 Task: Search the place "Glendle Galleria way".
Action: Mouse moved to (879, 139)
Screenshot: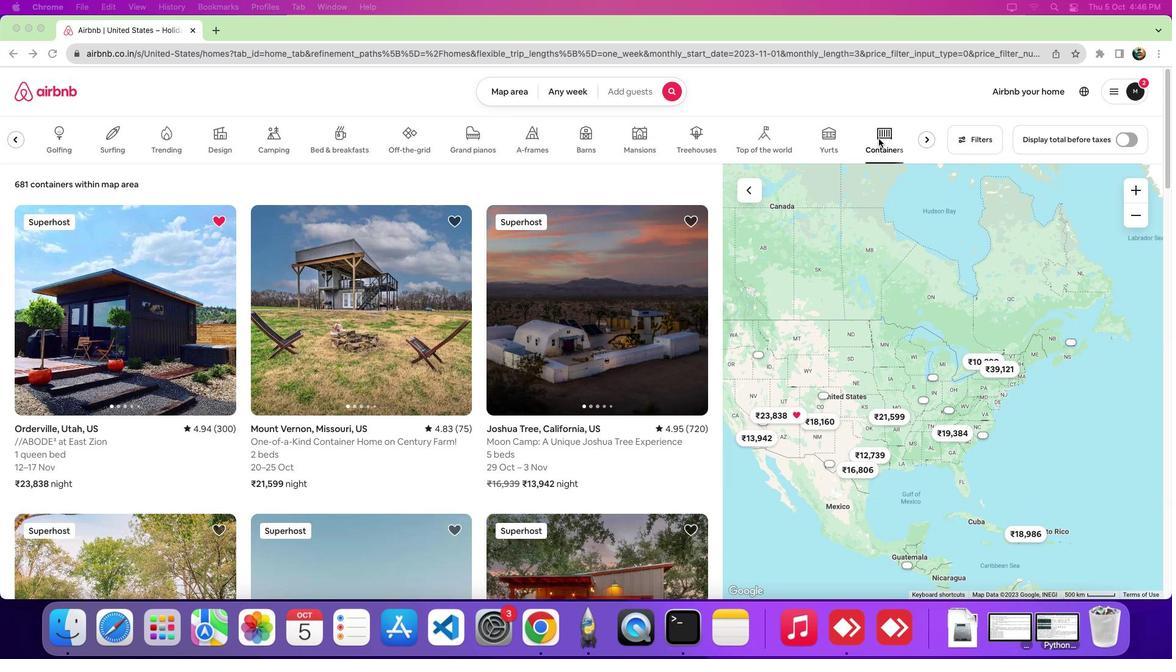 
Action: Mouse pressed left at (879, 139)
Screenshot: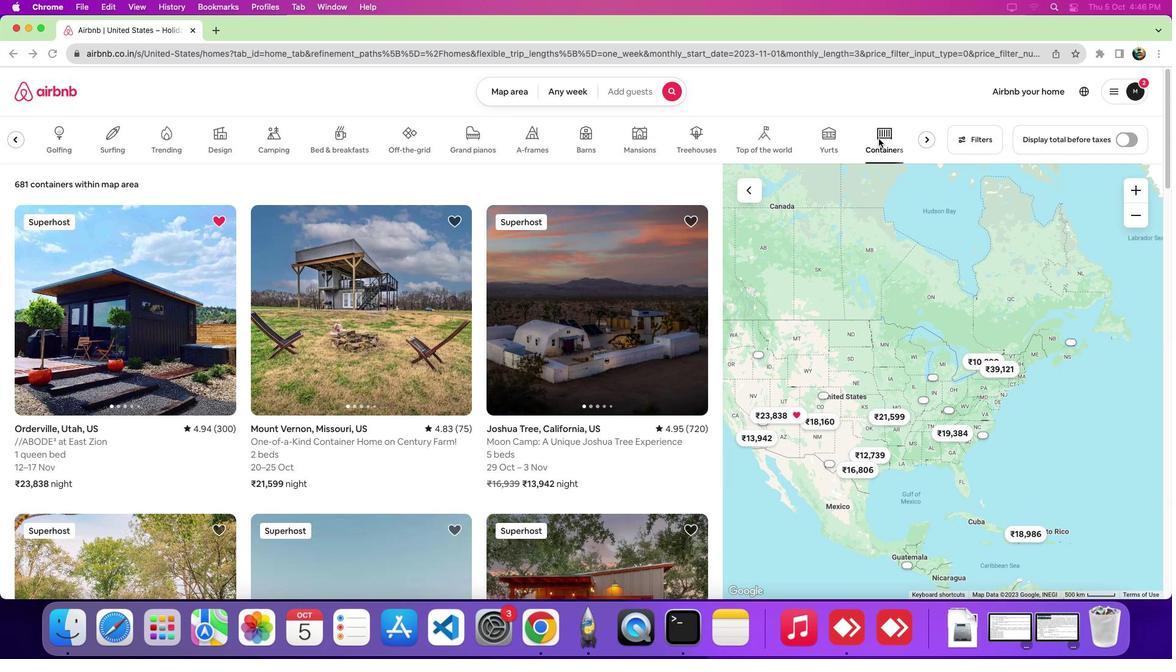 
Action: Mouse moved to (97, 339)
Screenshot: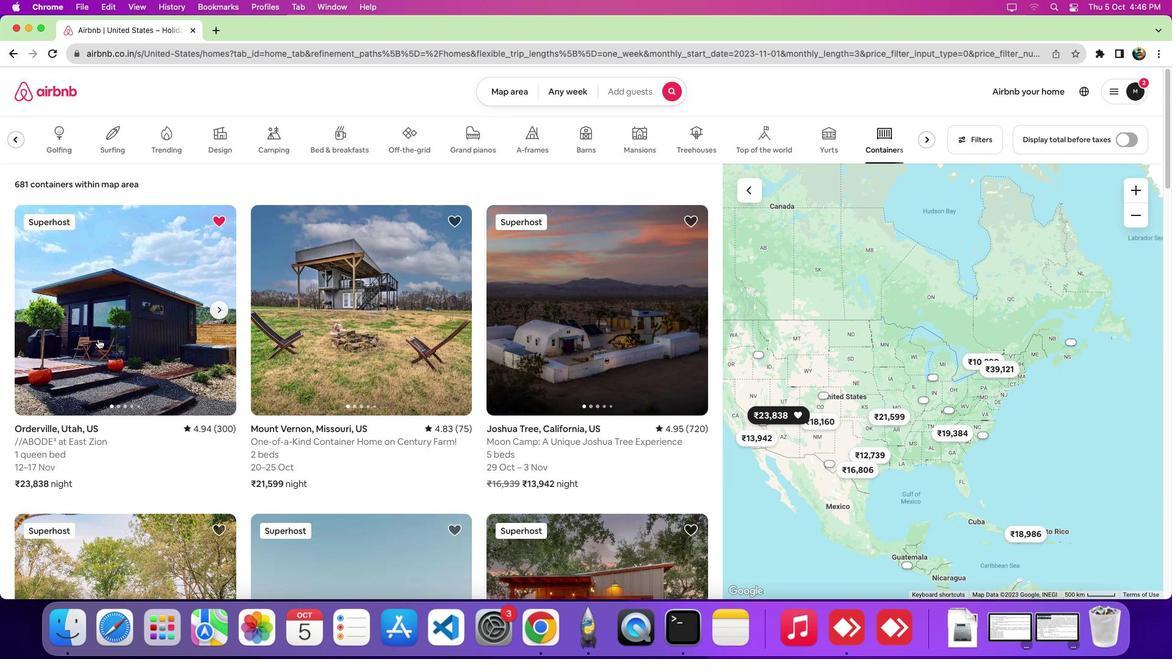 
Action: Mouse pressed left at (97, 339)
Screenshot: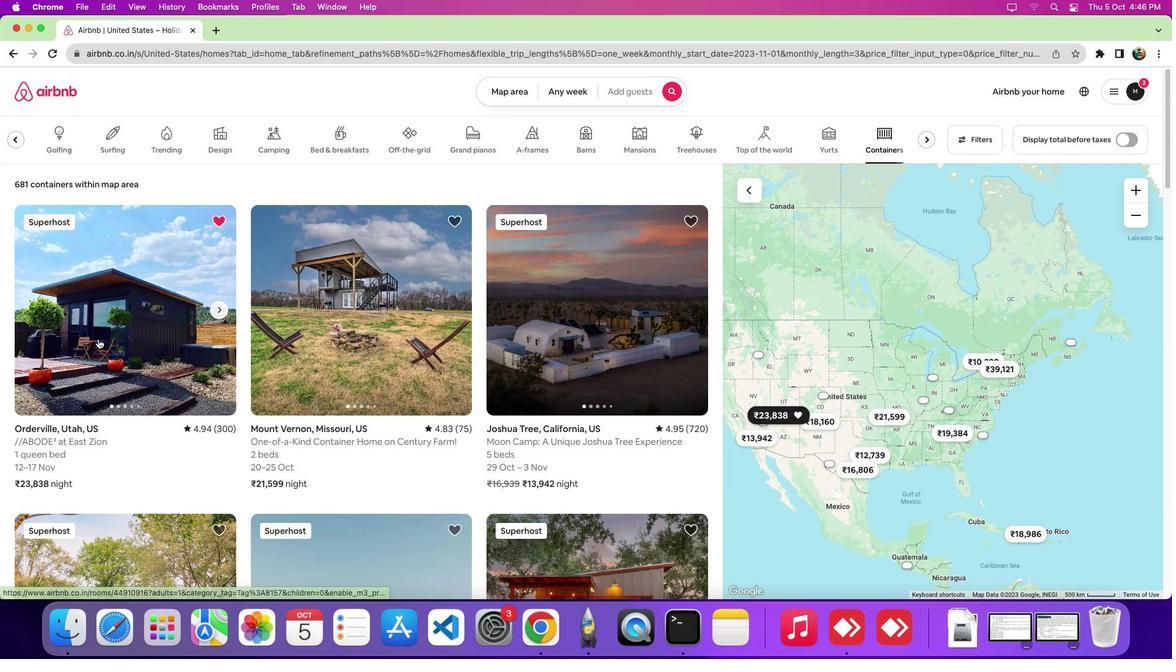 
Action: Mouse moved to (762, 415)
Screenshot: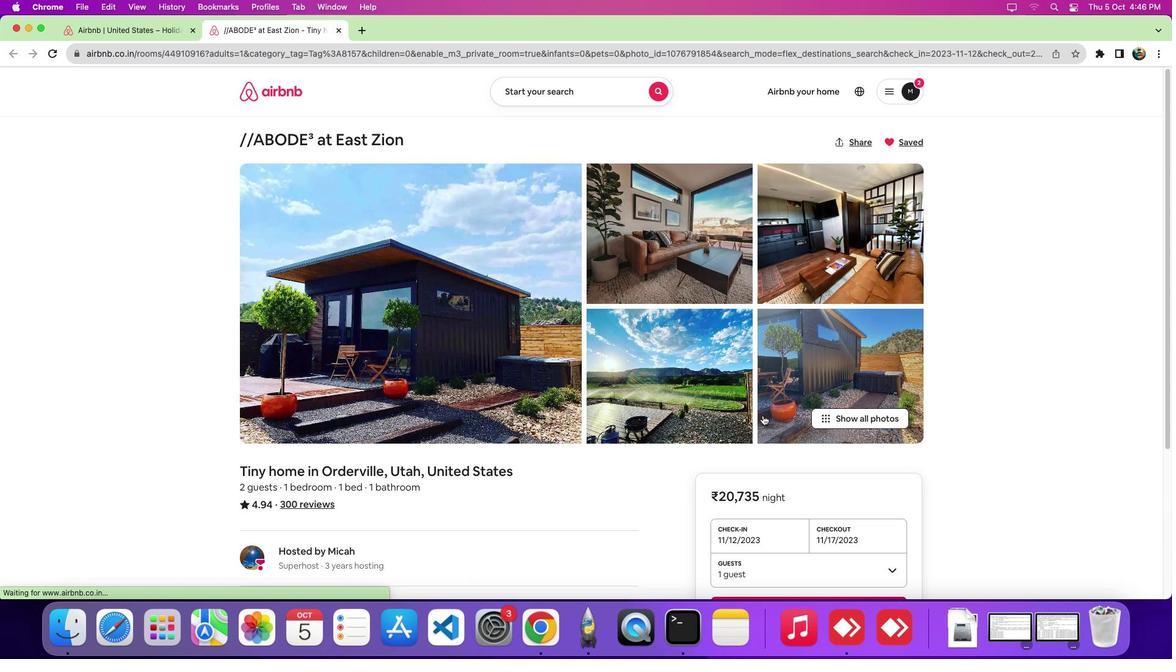 
Action: Mouse scrolled (762, 415) with delta (0, 0)
Screenshot: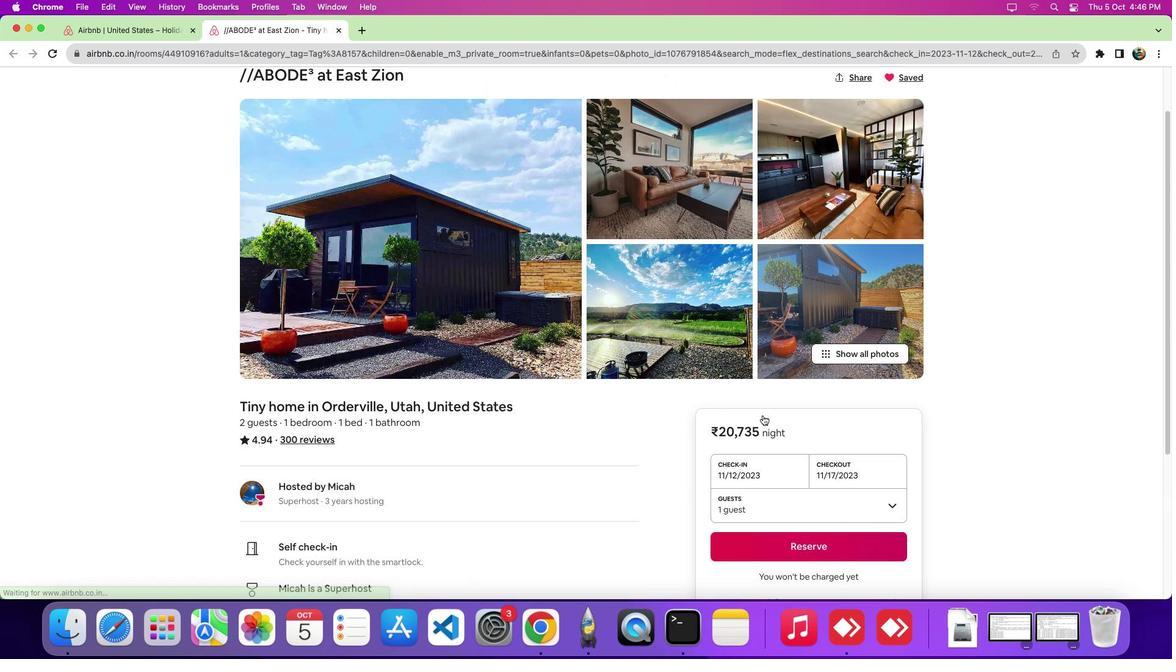
Action: Mouse scrolled (762, 415) with delta (0, 0)
Screenshot: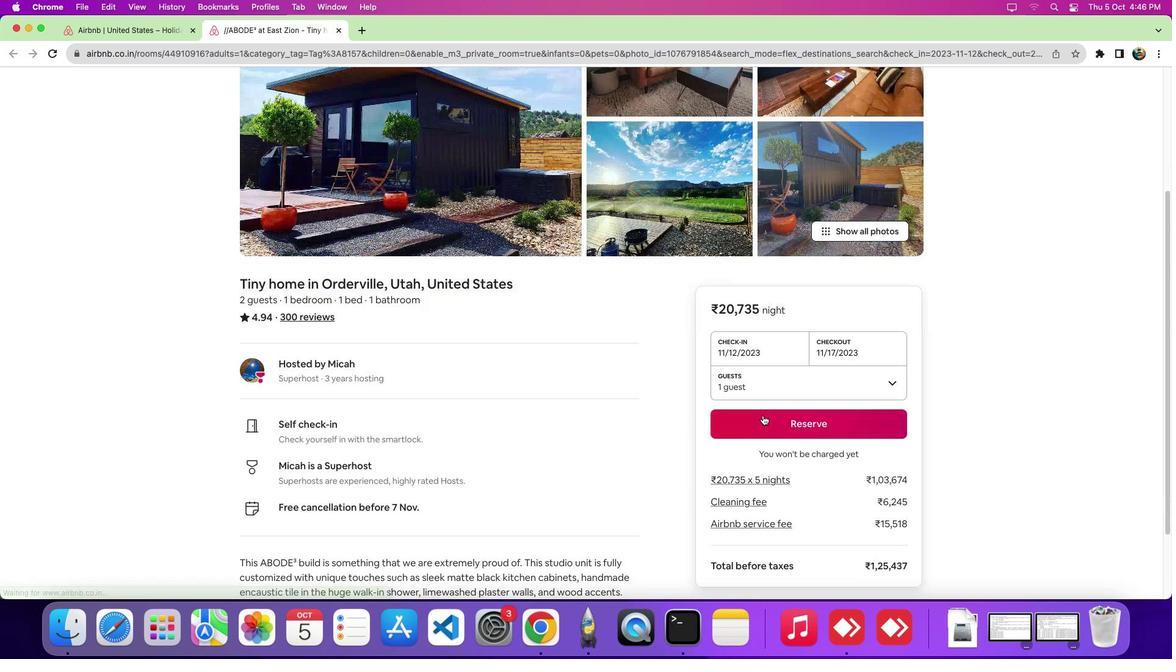 
Action: Mouse scrolled (762, 415) with delta (0, -5)
Screenshot: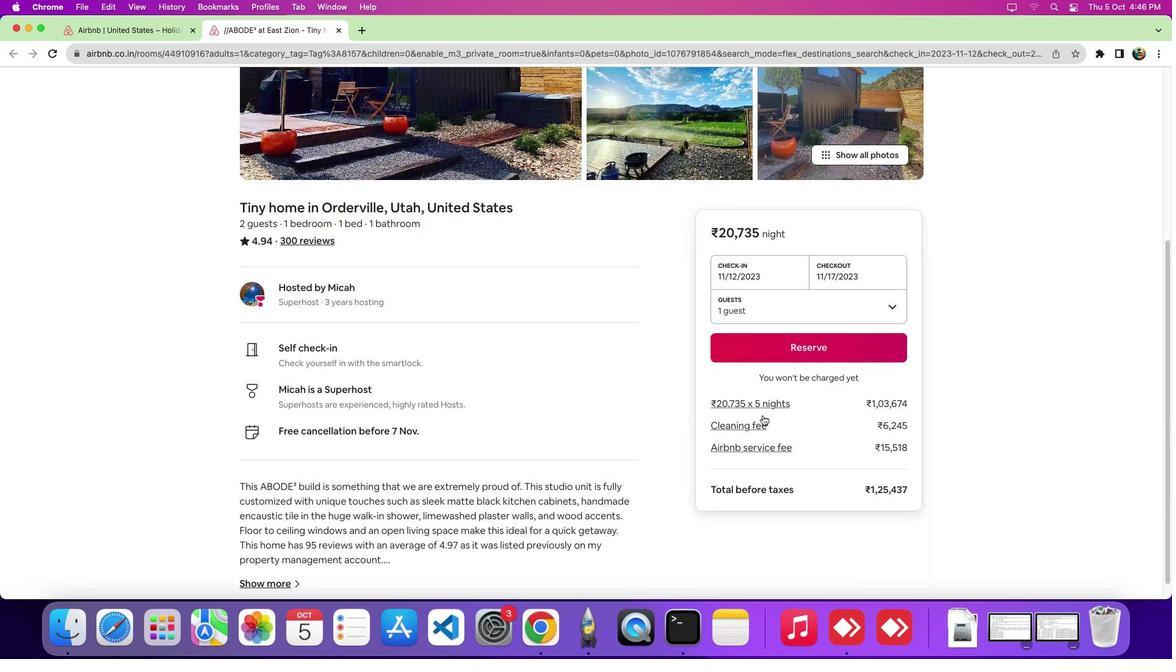 
Action: Mouse scrolled (762, 415) with delta (0, -7)
Screenshot: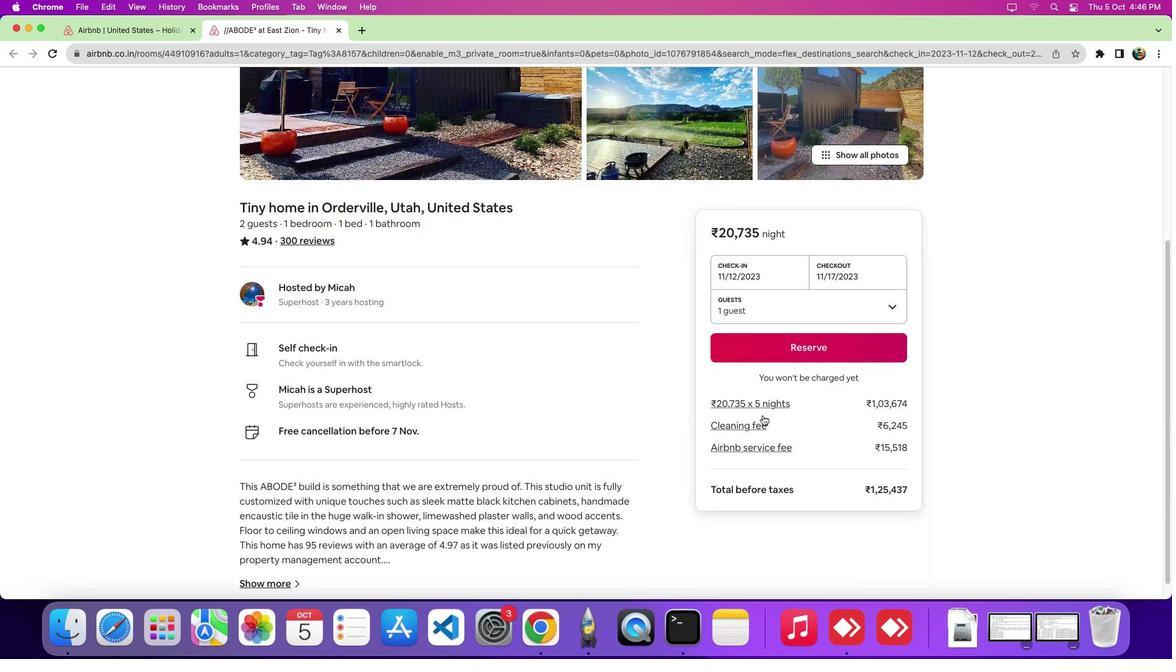 
Action: Mouse scrolled (762, 415) with delta (0, -8)
Screenshot: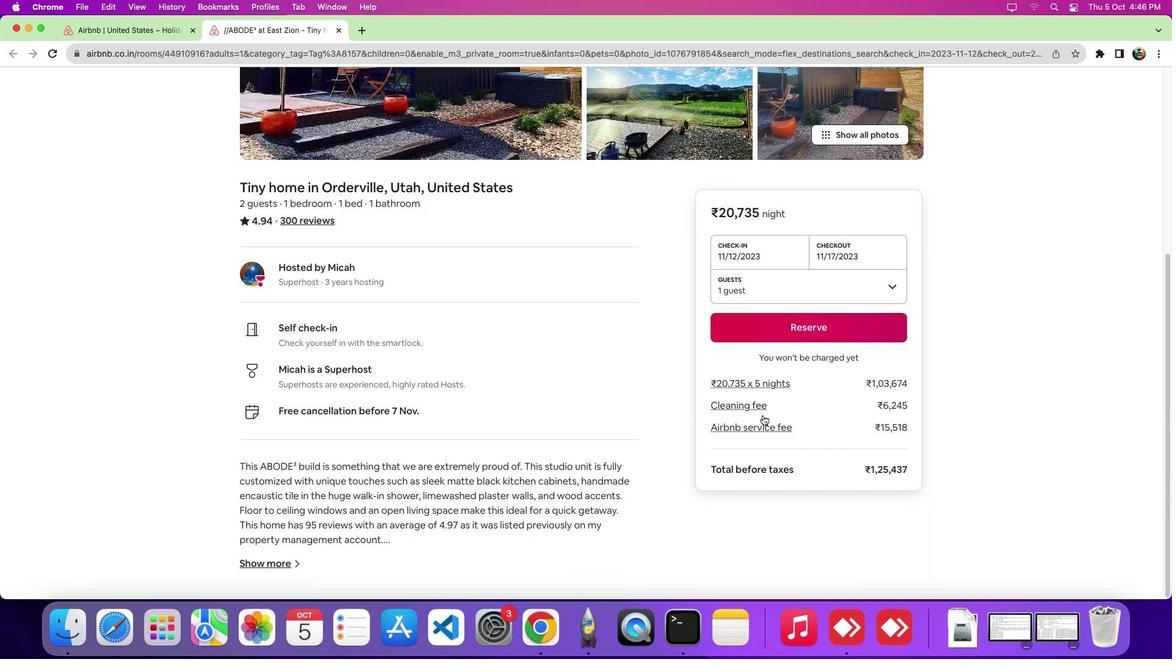
Action: Mouse scrolled (762, 415) with delta (0, 0)
Screenshot: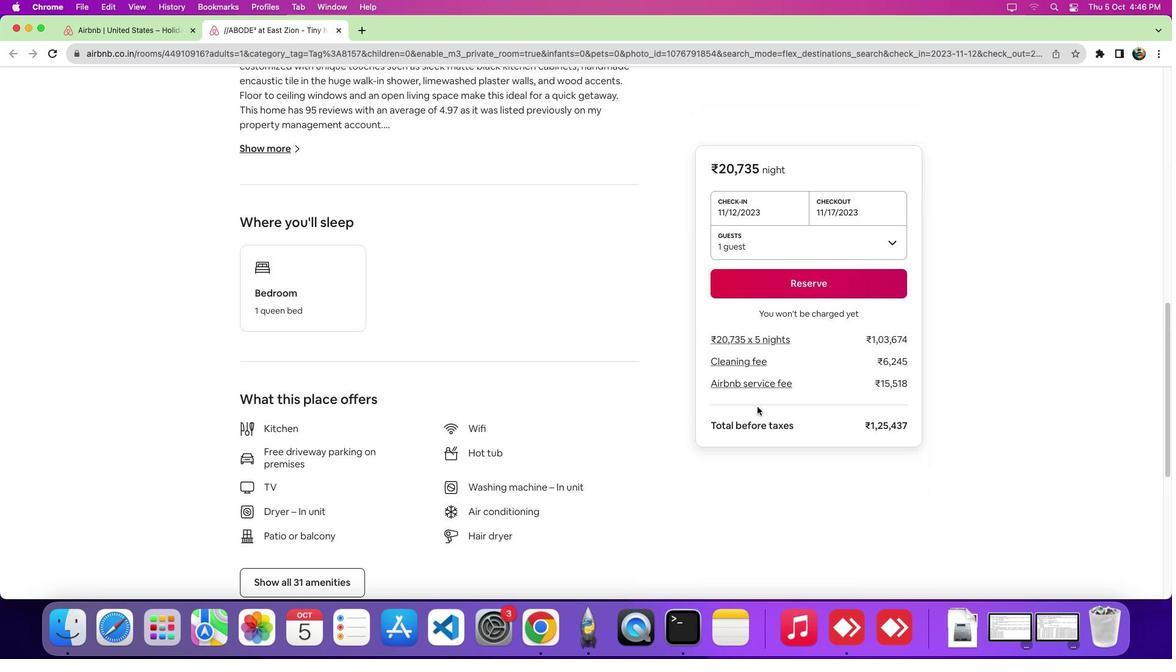 
Action: Mouse scrolled (762, 415) with delta (0, -1)
Screenshot: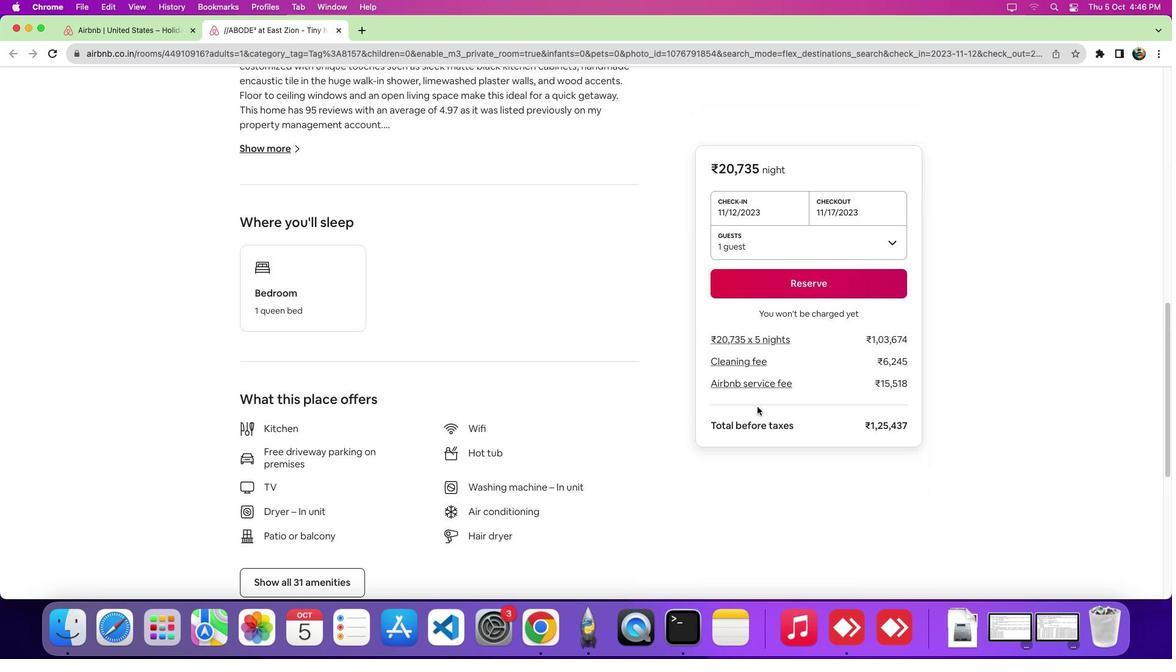 
Action: Mouse scrolled (762, 415) with delta (0, -6)
Screenshot: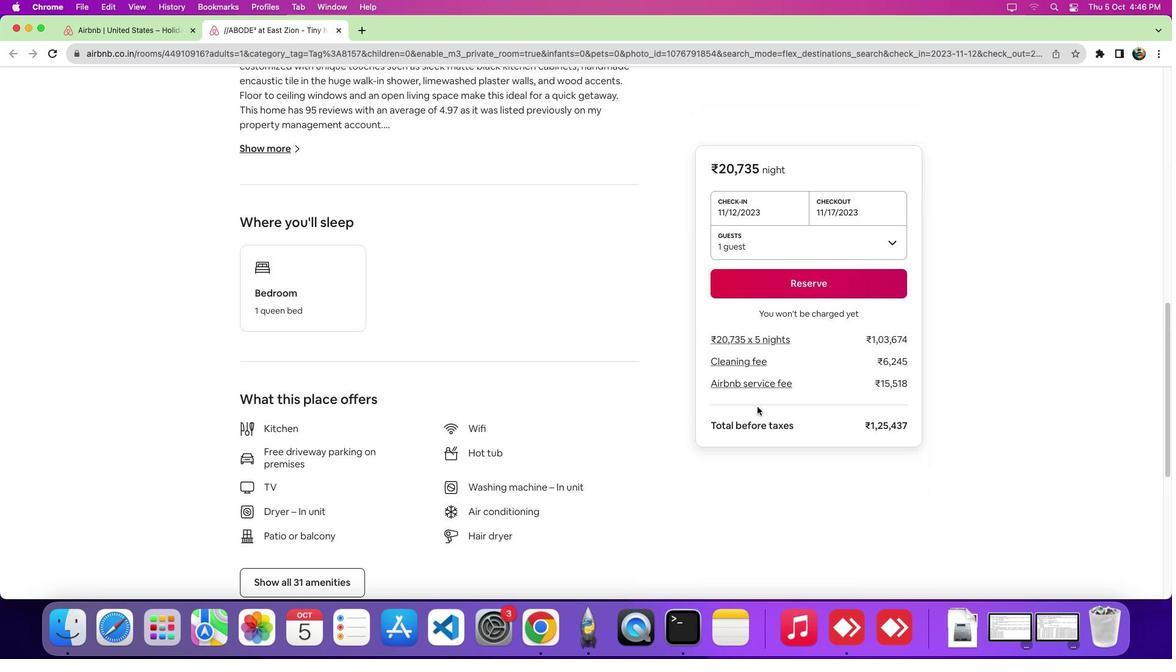 
Action: Mouse scrolled (762, 415) with delta (0, -8)
Screenshot: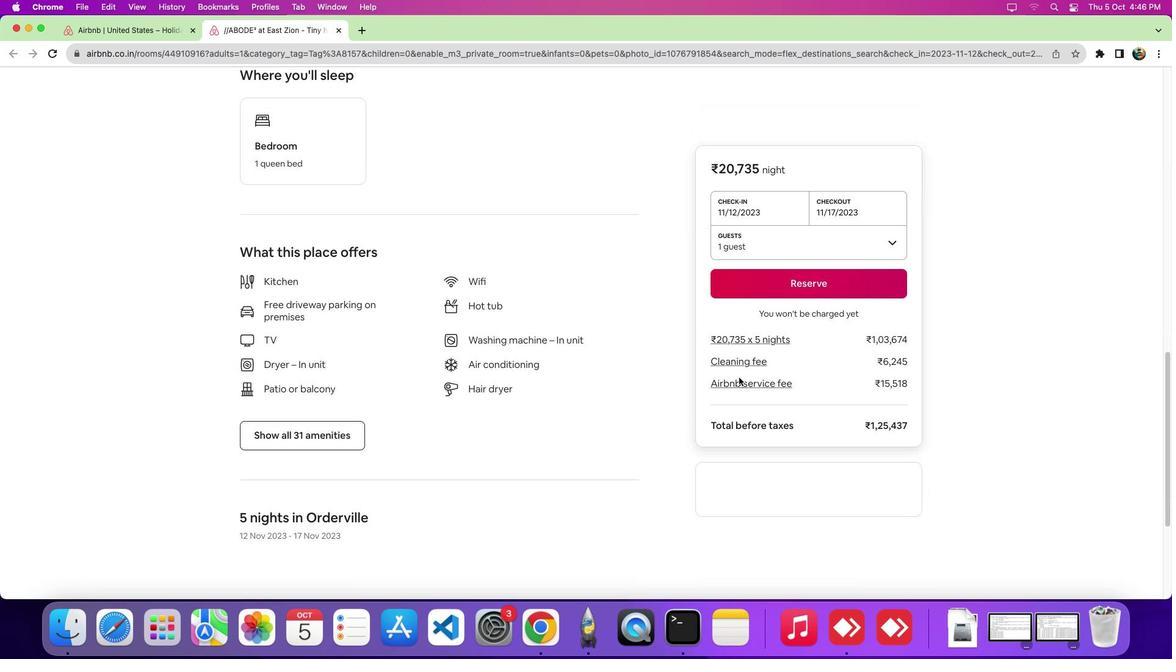 
Action: Mouse scrolled (762, 415) with delta (0, -8)
Screenshot: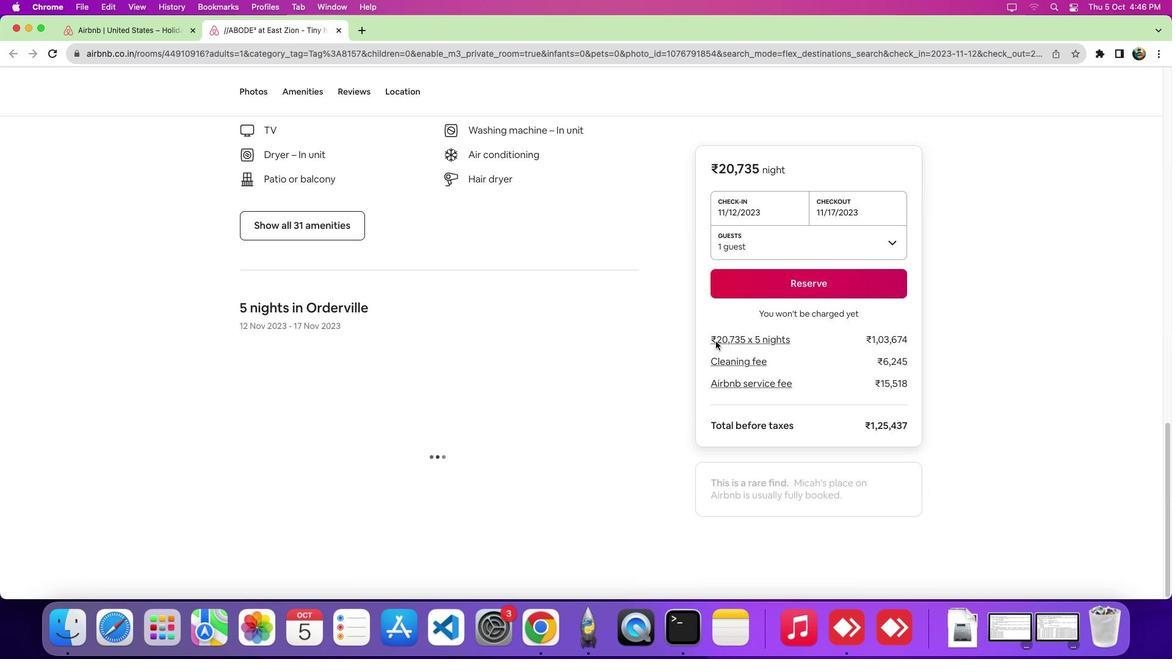 
Action: Mouse moved to (410, 99)
Screenshot: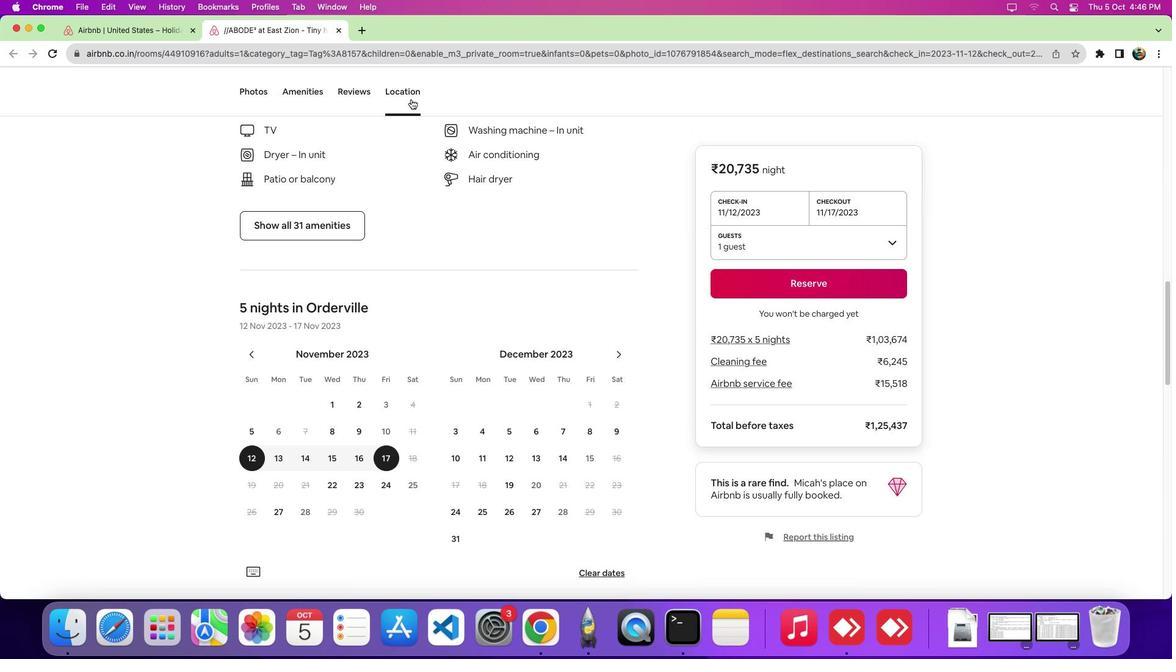 
Action: Mouse pressed left at (410, 99)
Screenshot: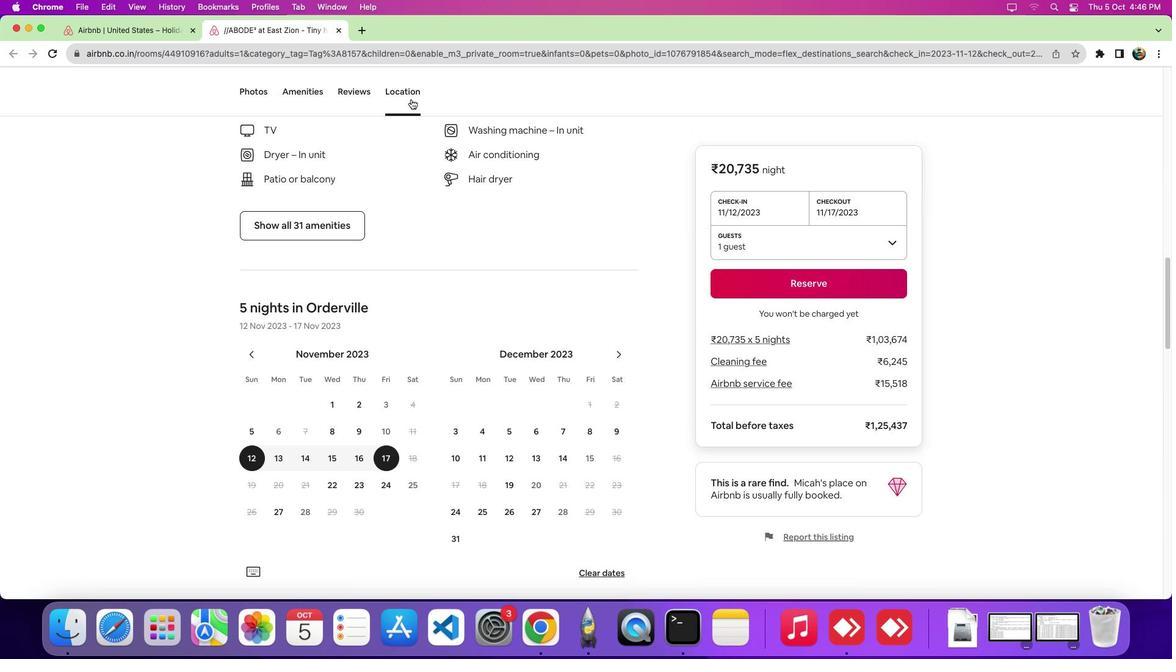 
Action: Mouse moved to (898, 238)
Screenshot: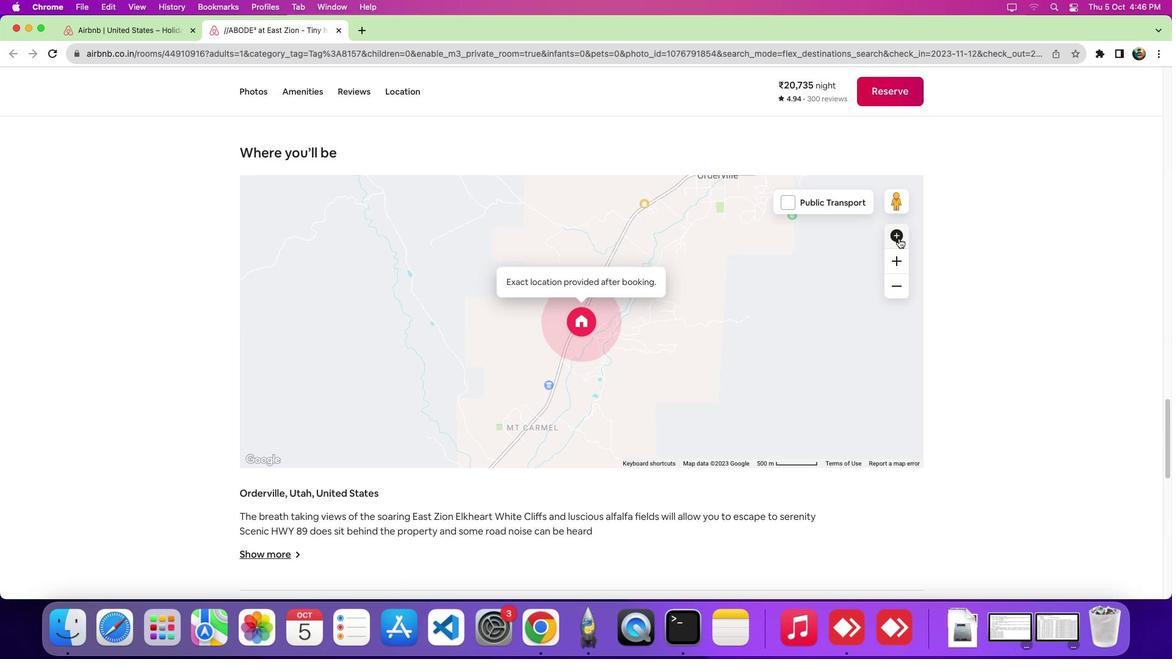 
Action: Mouse pressed left at (898, 238)
Screenshot: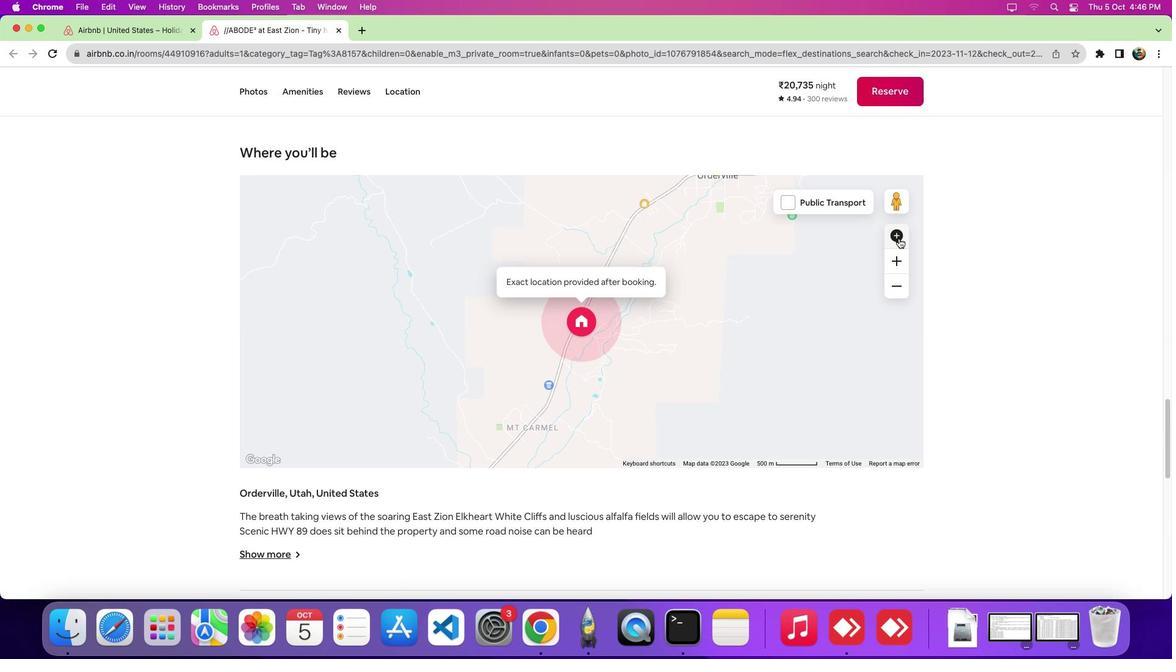 
Action: Mouse moved to (813, 244)
Screenshot: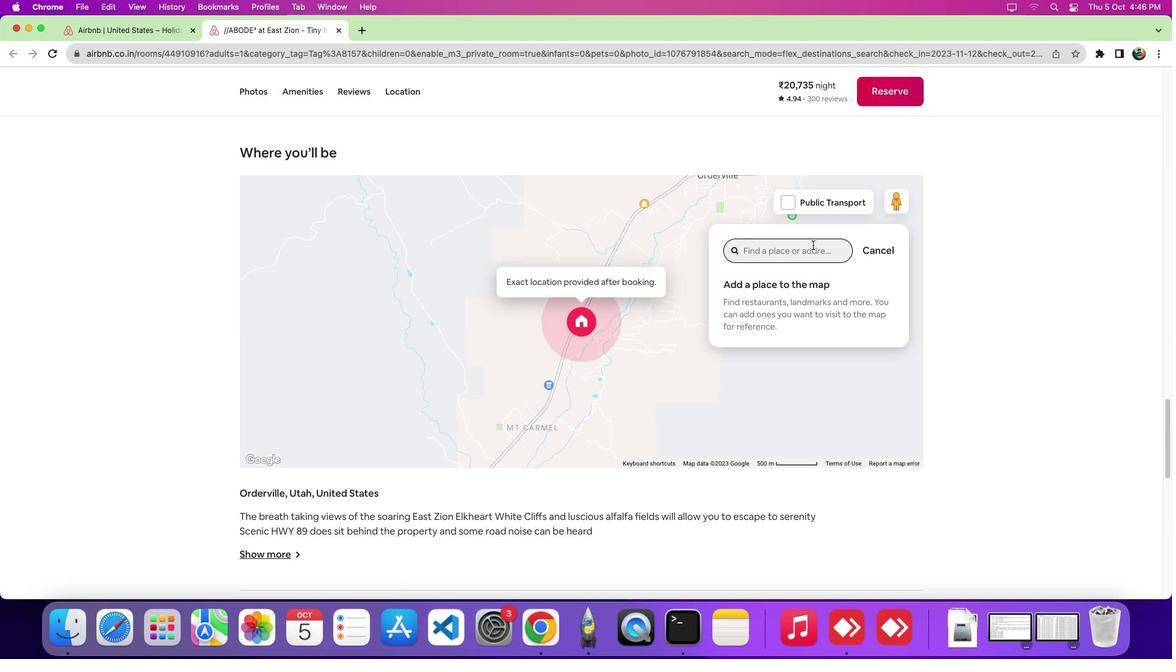 
Action: Mouse pressed left at (813, 244)
Screenshot: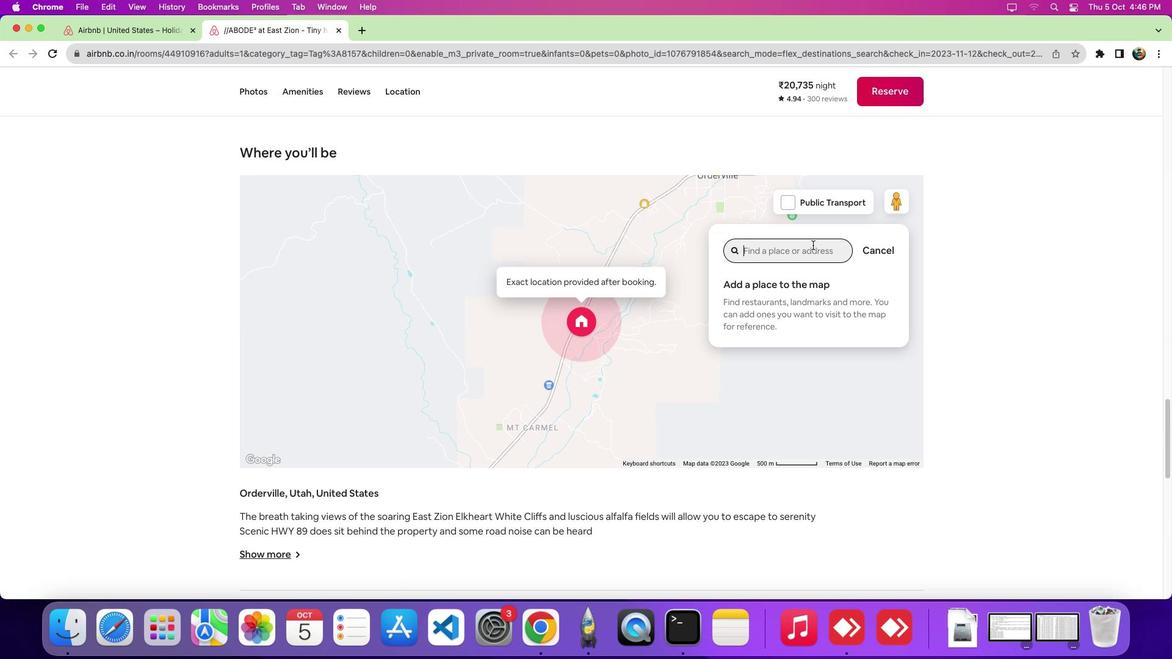 
Action: Key pressed Key.shift_r'G''l''e''n'Key.backspace'n''d''l''e'Key.spaceKey.shift_r'G''a''l''l''e''r''i''a'
Screenshot: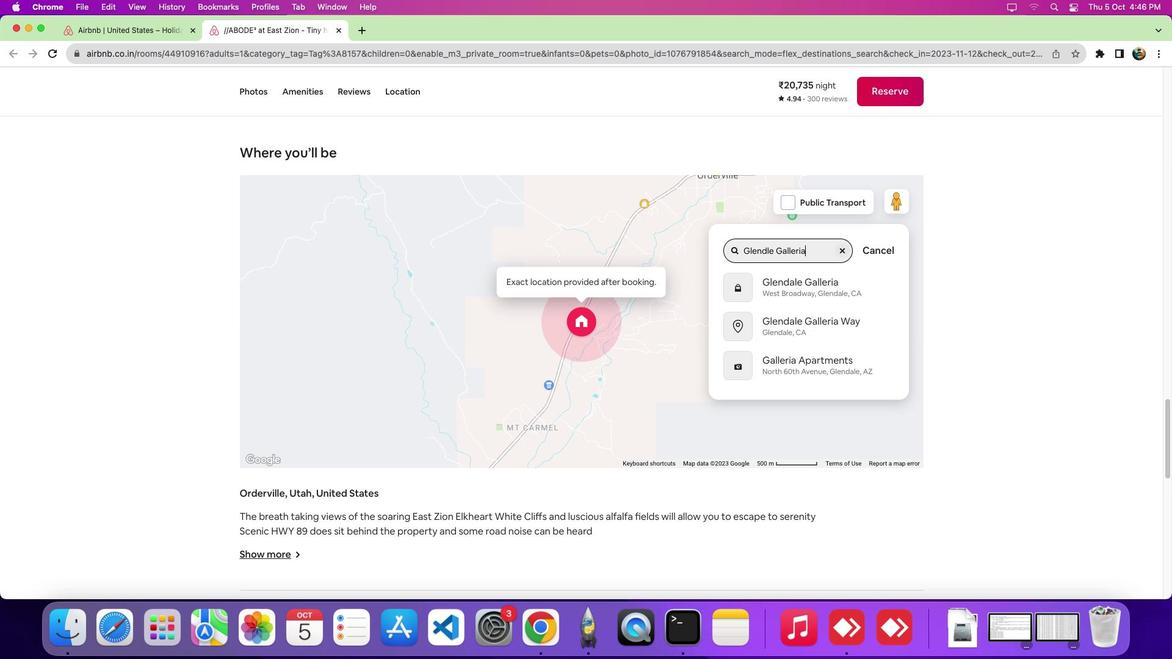 
Action: Mouse moved to (836, 317)
Screenshot: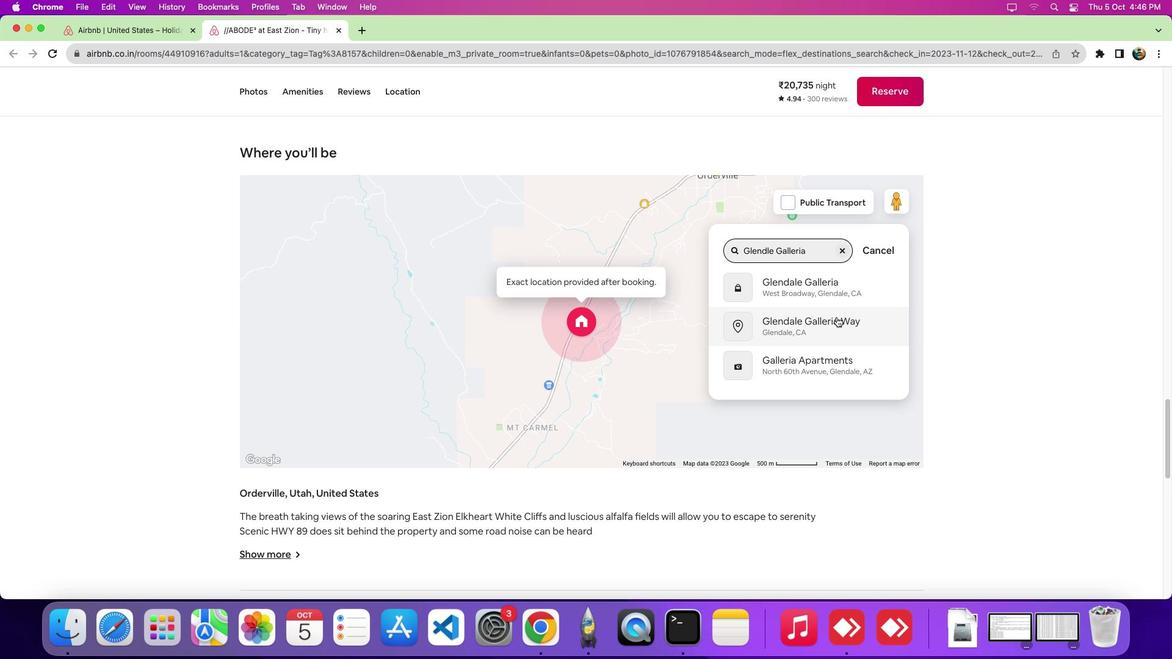 
Action: Mouse pressed left at (836, 317)
Screenshot: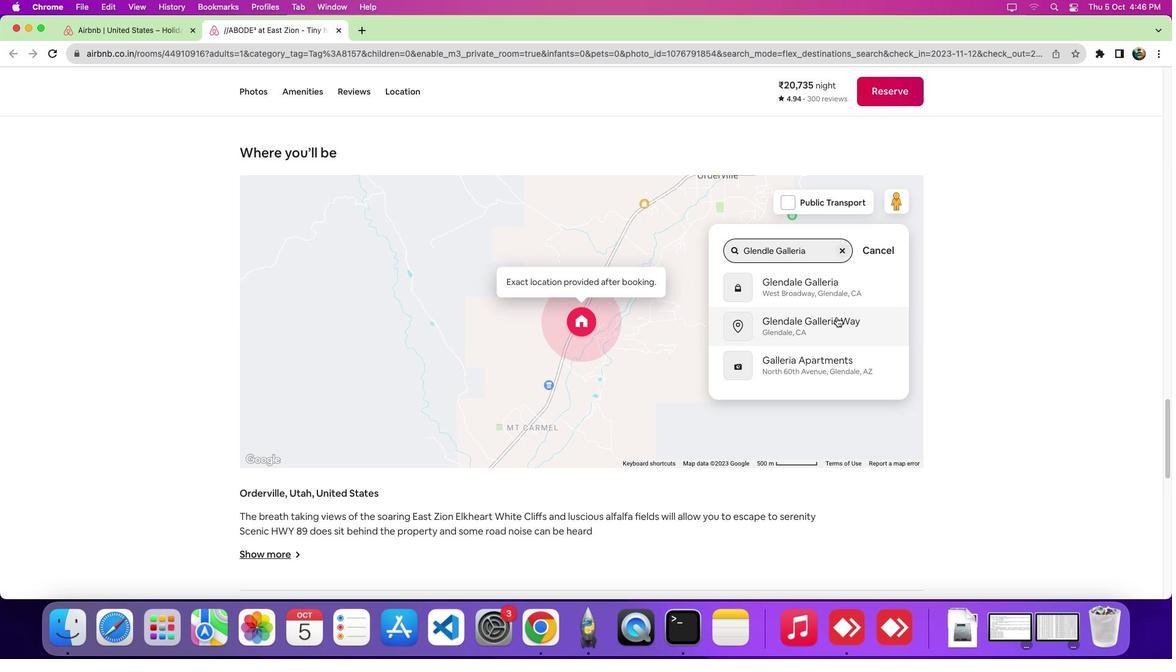 
